 Task: Look for products from Tillamook only.
Action: Mouse pressed left at (24, 106)
Screenshot: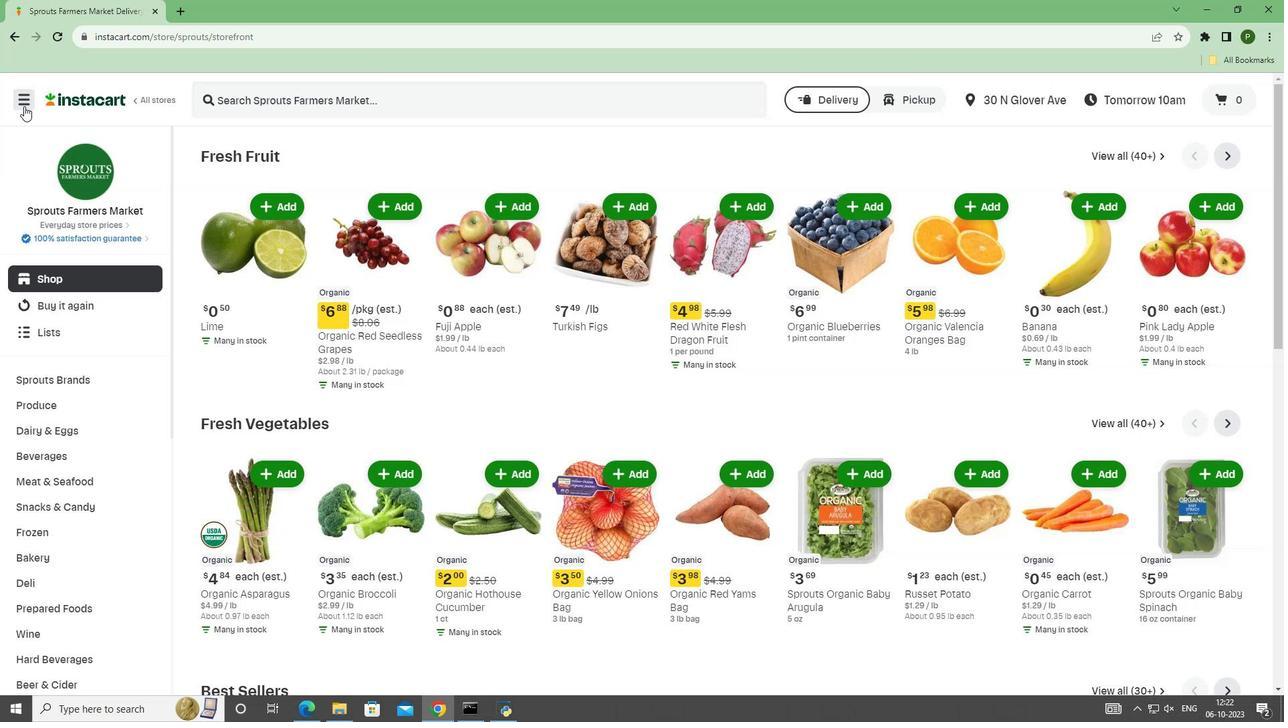 
Action: Mouse moved to (41, 353)
Screenshot: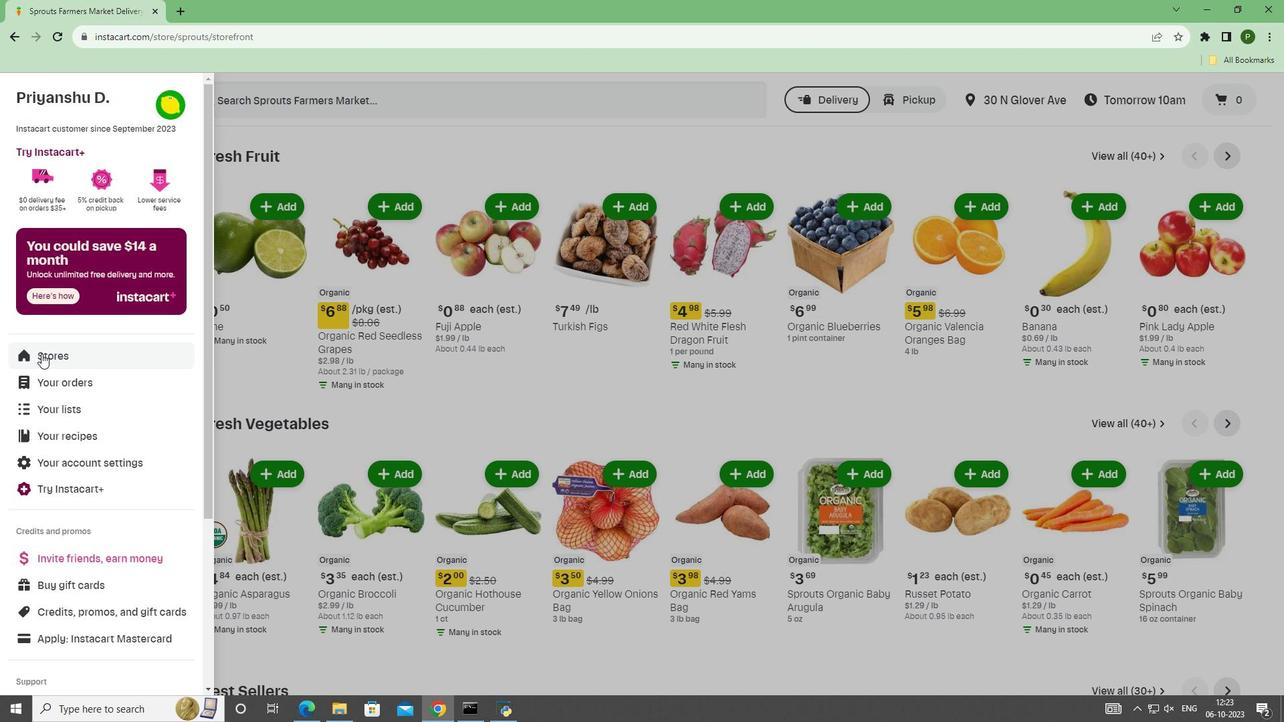
Action: Mouse pressed left at (41, 353)
Screenshot: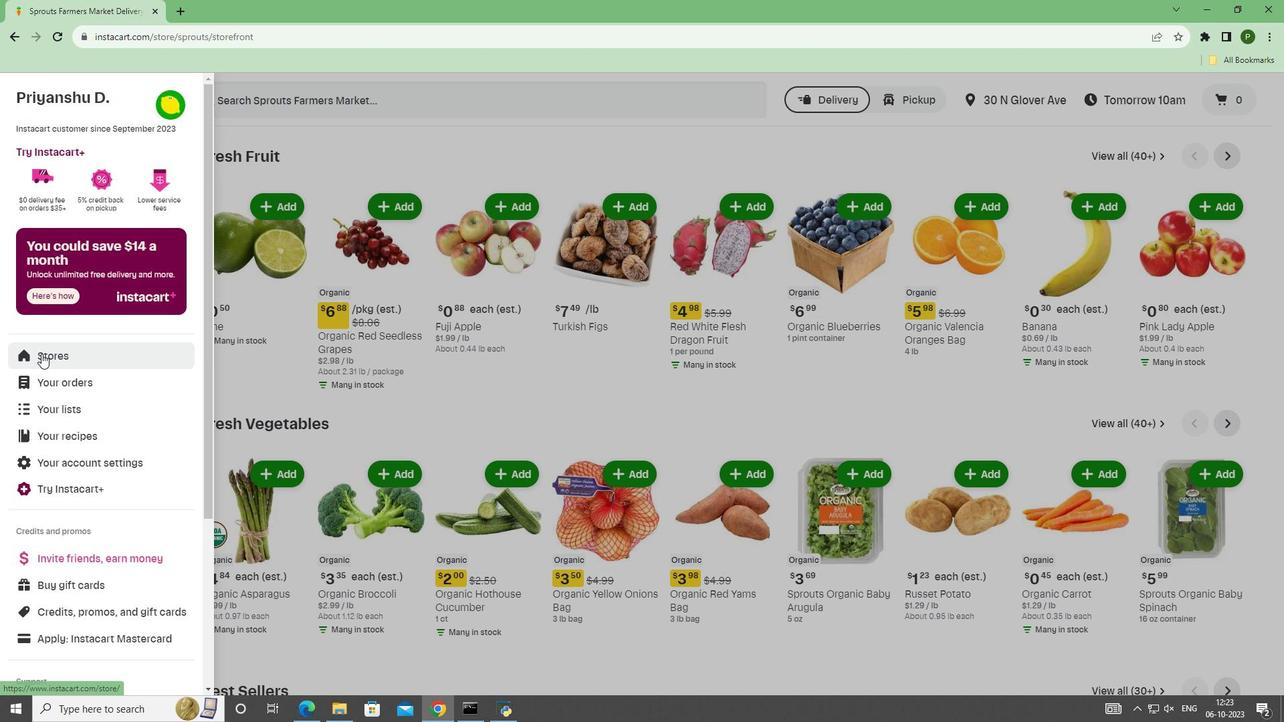 
Action: Mouse moved to (301, 146)
Screenshot: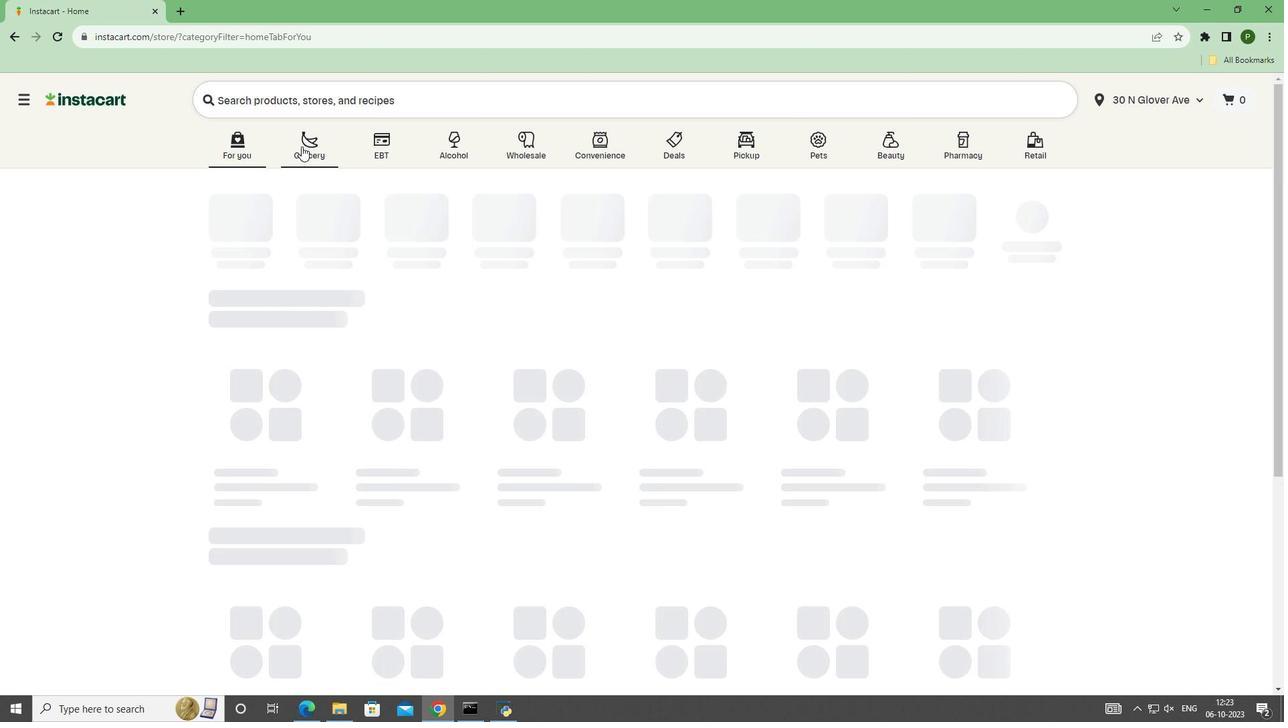 
Action: Mouse pressed left at (301, 146)
Screenshot: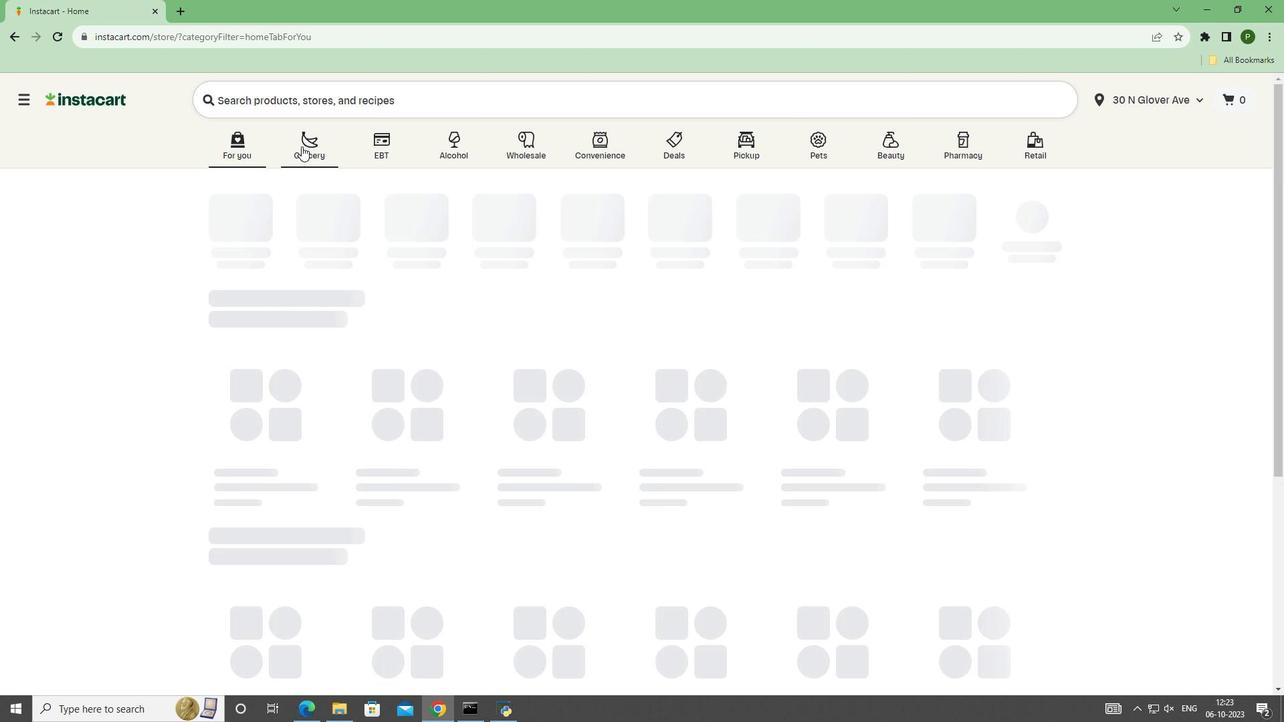 
Action: Mouse moved to (789, 306)
Screenshot: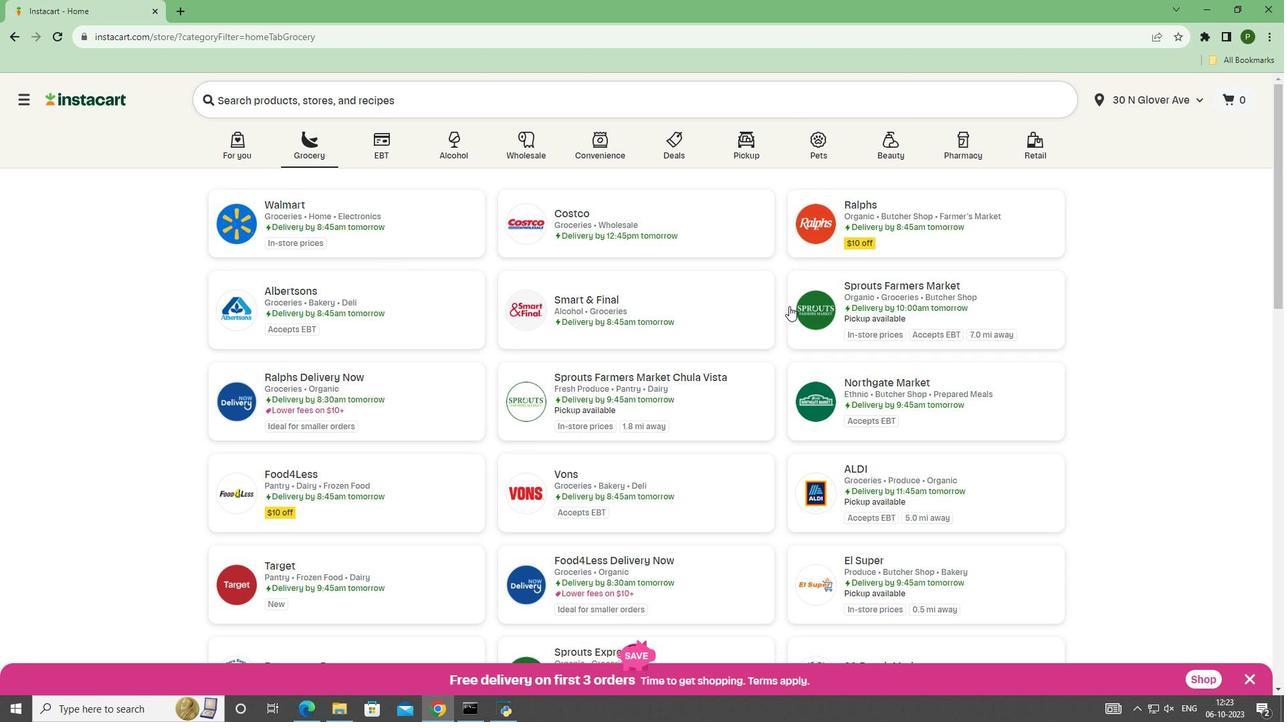 
Action: Mouse pressed left at (789, 306)
Screenshot: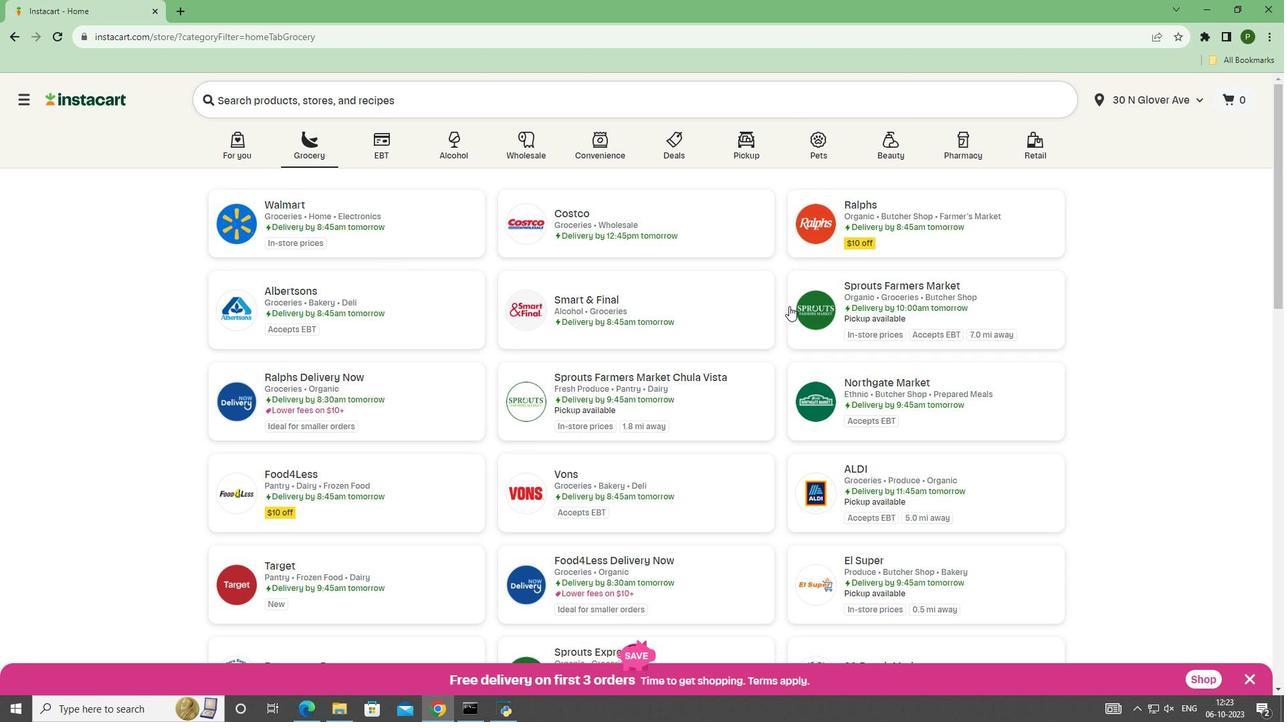 
Action: Mouse moved to (76, 429)
Screenshot: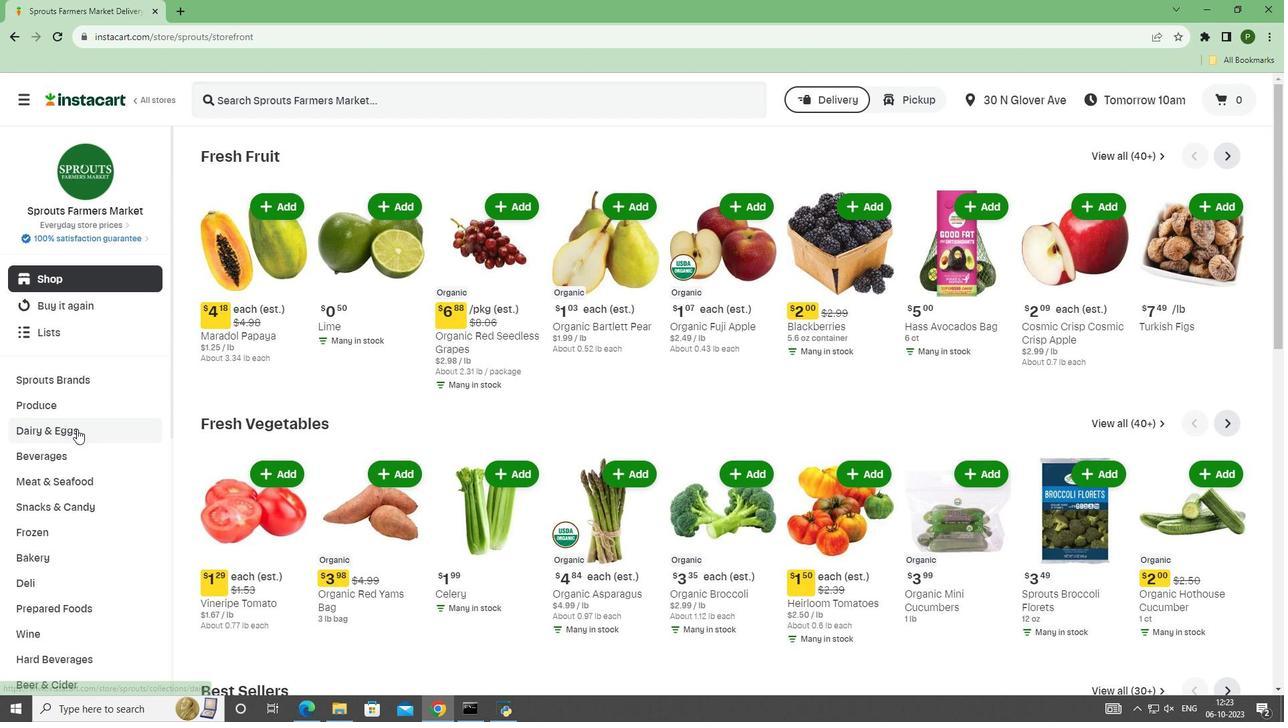 
Action: Mouse pressed left at (76, 429)
Screenshot: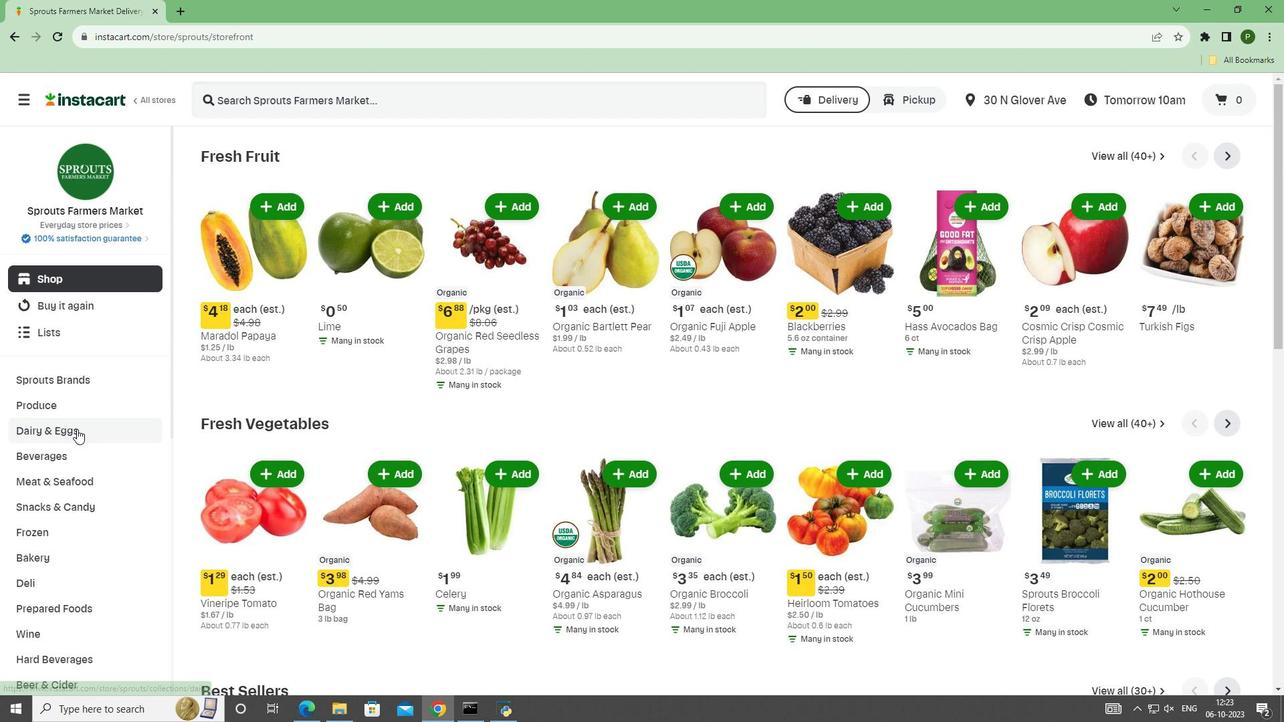 
Action: Mouse moved to (70, 492)
Screenshot: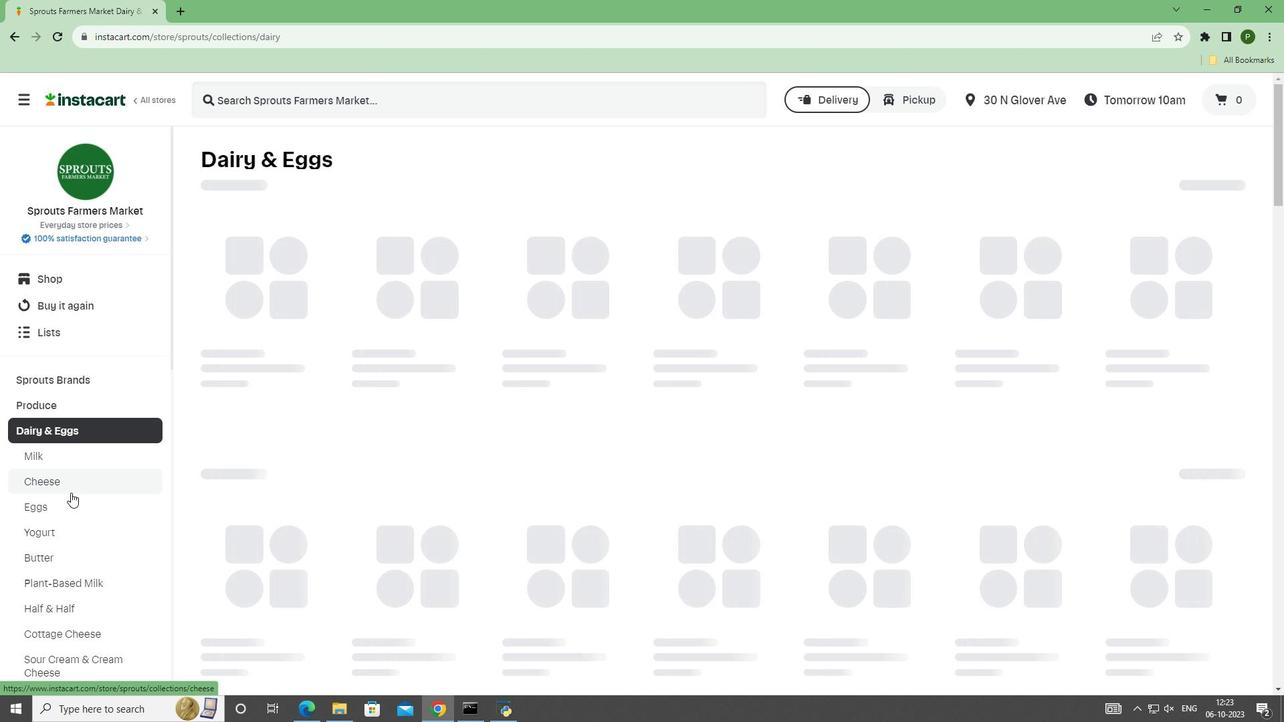 
Action: Mouse pressed left at (70, 492)
Screenshot: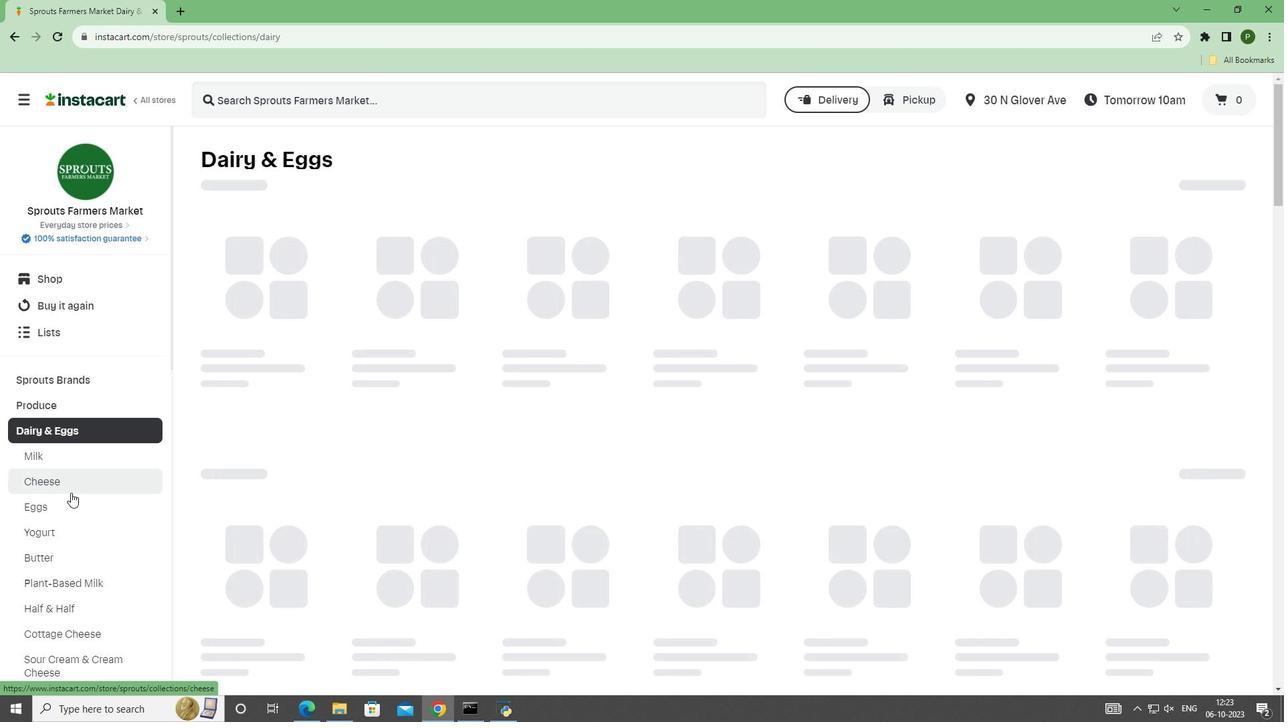 
Action: Mouse moved to (416, 283)
Screenshot: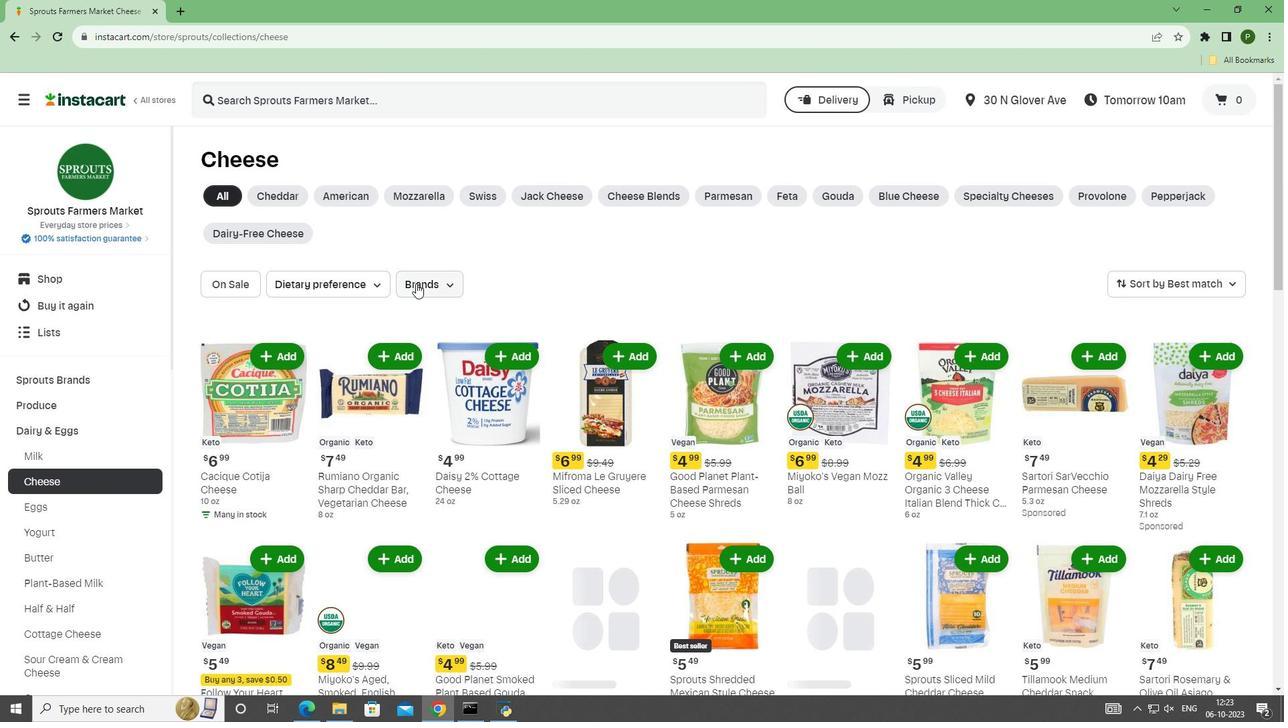 
Action: Mouse pressed left at (416, 283)
Screenshot: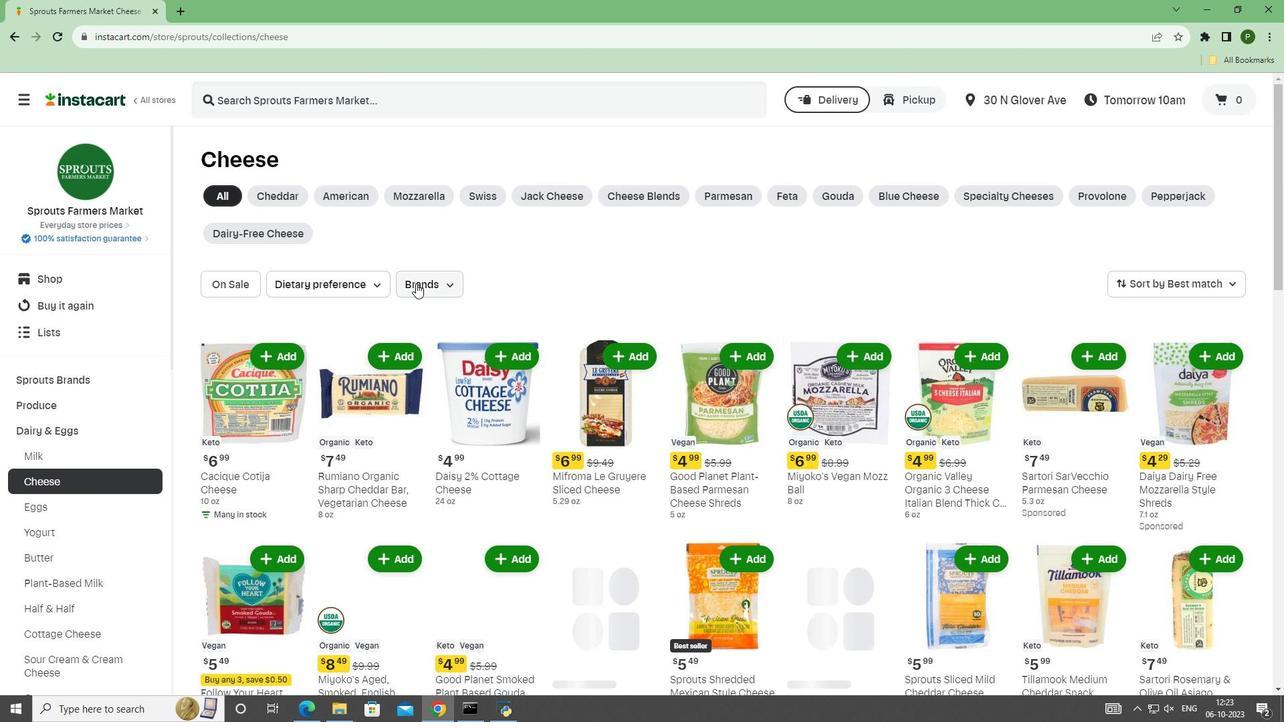 
Action: Mouse moved to (456, 404)
Screenshot: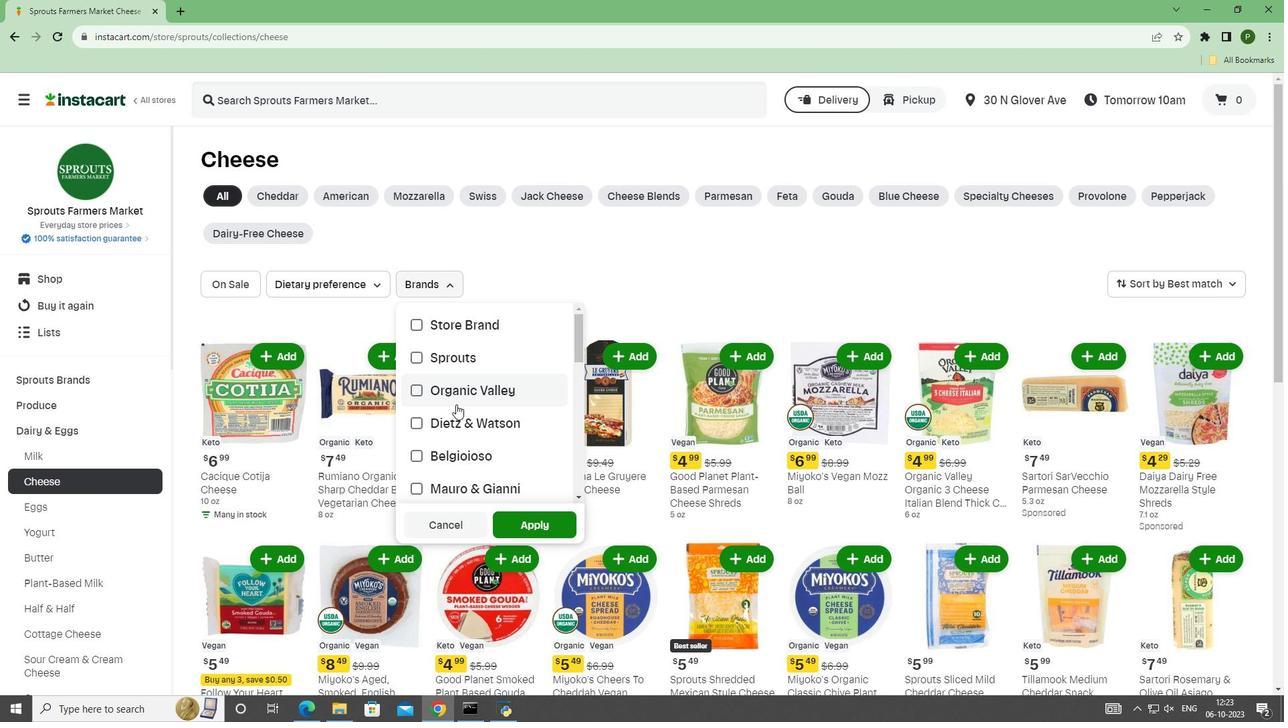 
Action: Mouse scrolled (456, 404) with delta (0, 0)
Screenshot: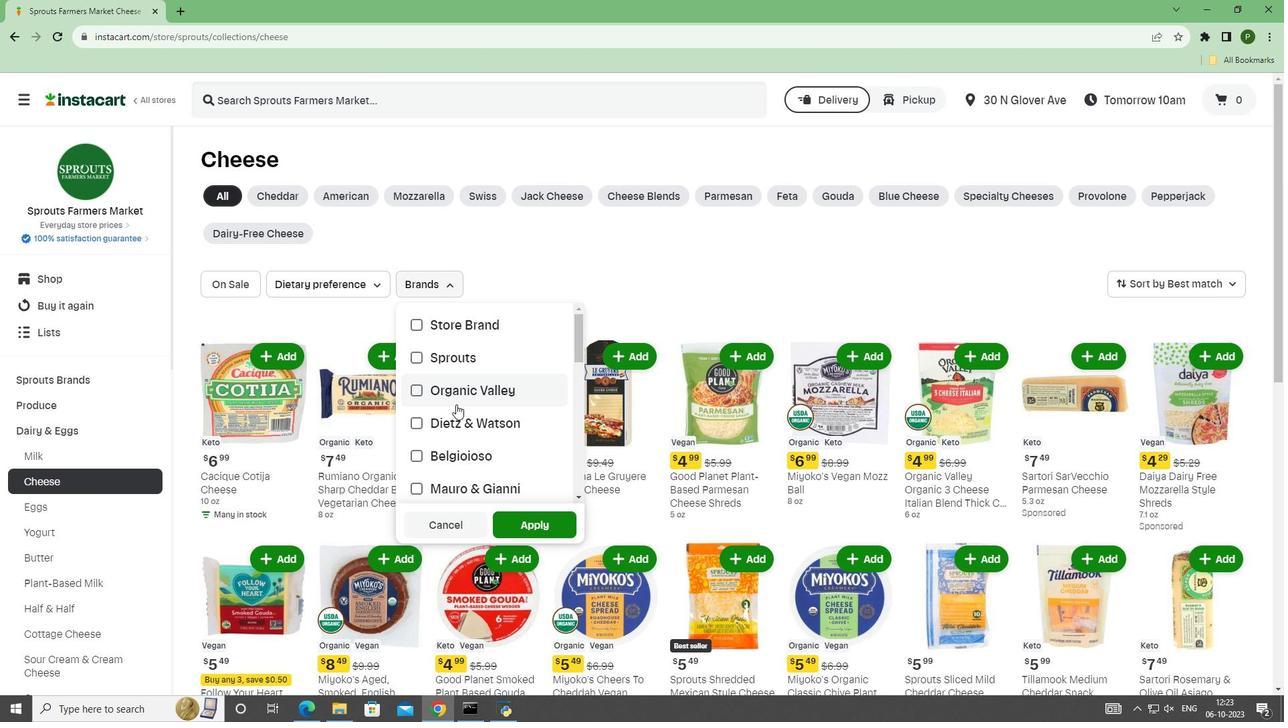 
Action: Mouse moved to (457, 448)
Screenshot: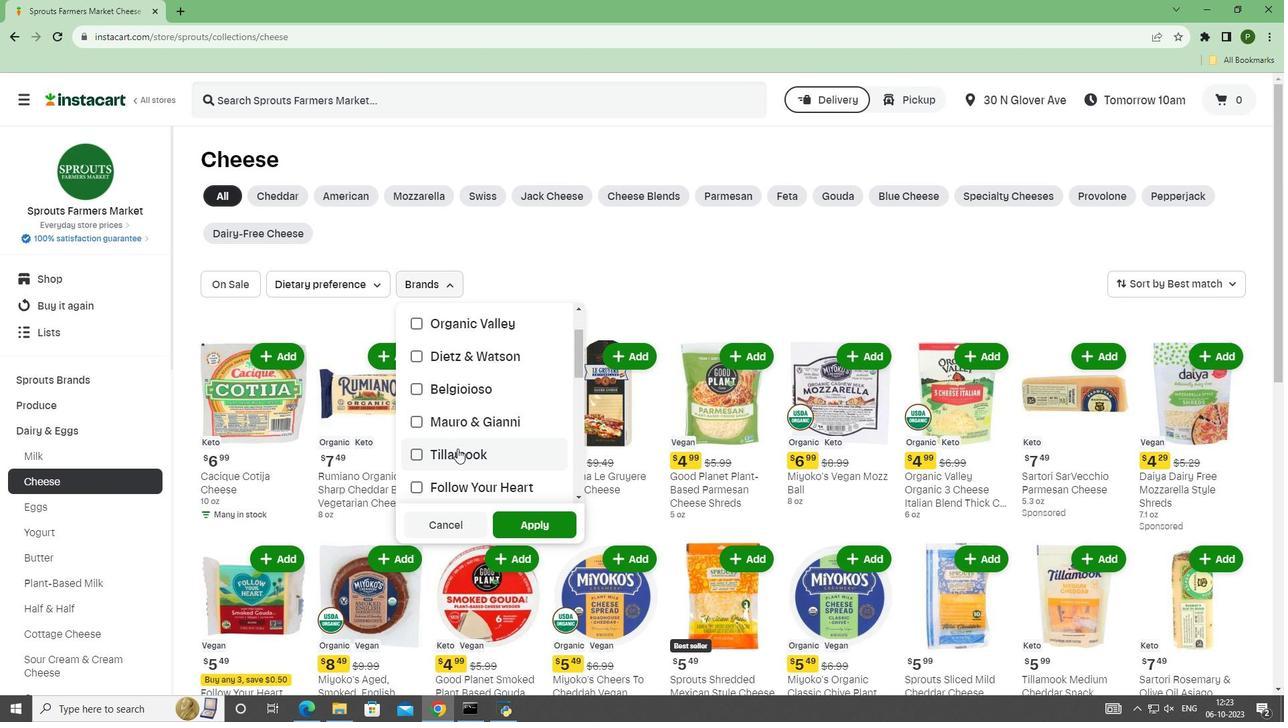 
Action: Mouse pressed left at (457, 448)
Screenshot: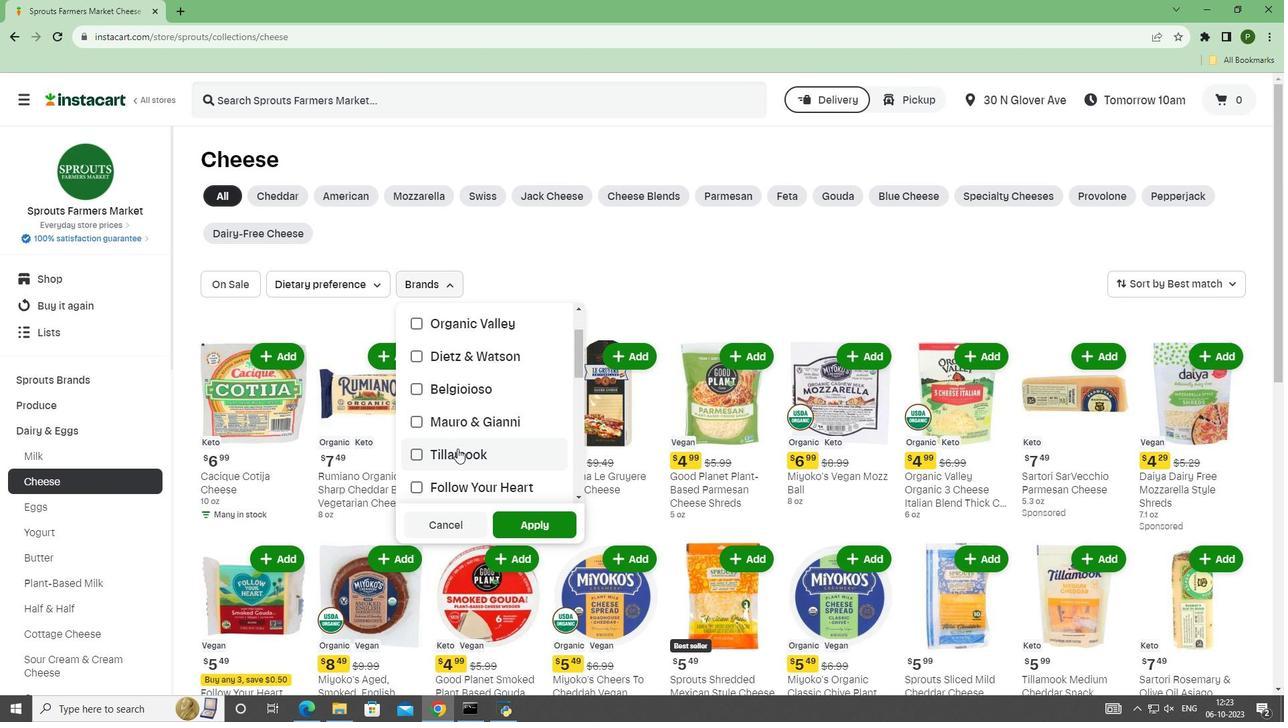 
Action: Mouse moved to (515, 517)
Screenshot: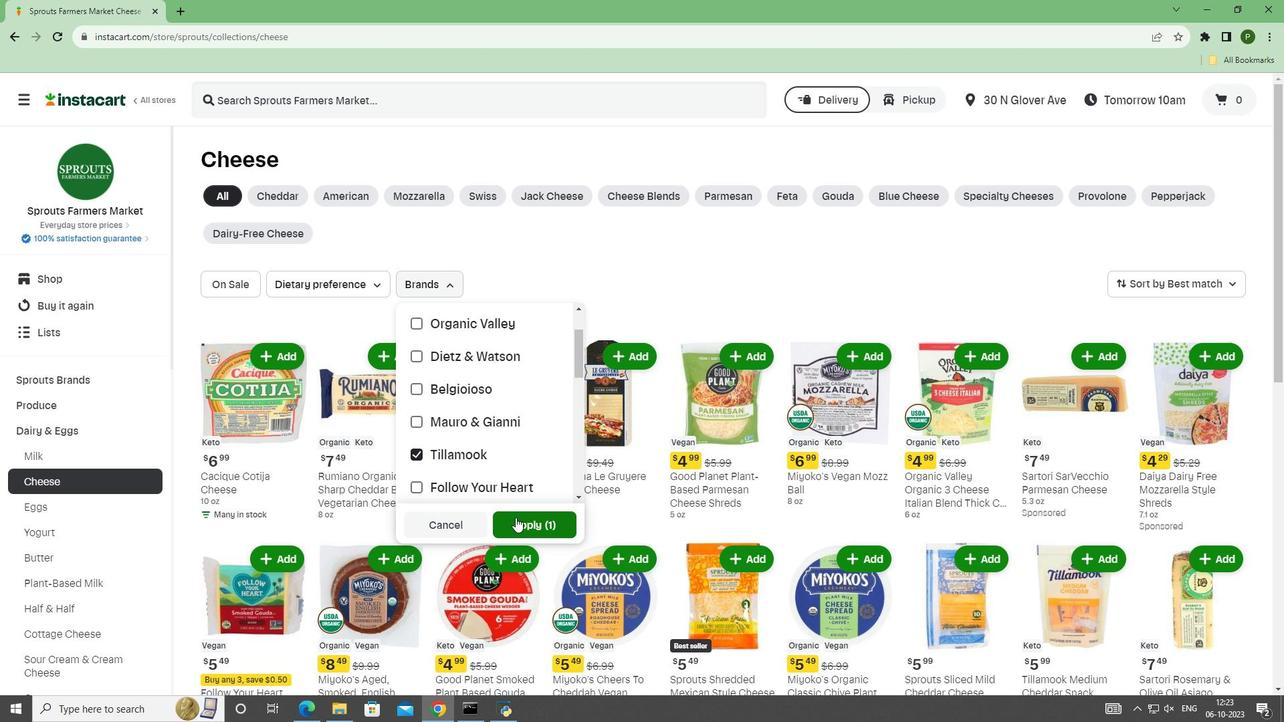 
Action: Mouse pressed left at (515, 517)
Screenshot: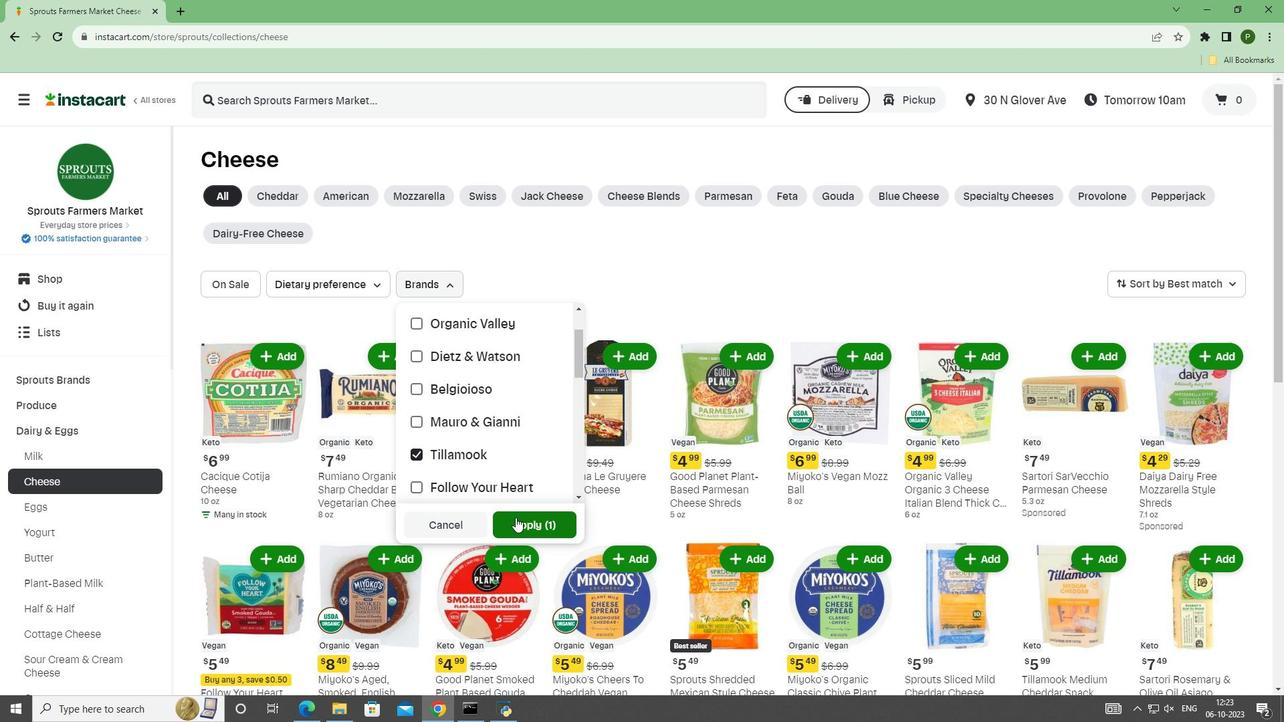 
Action: Mouse moved to (699, 577)
Screenshot: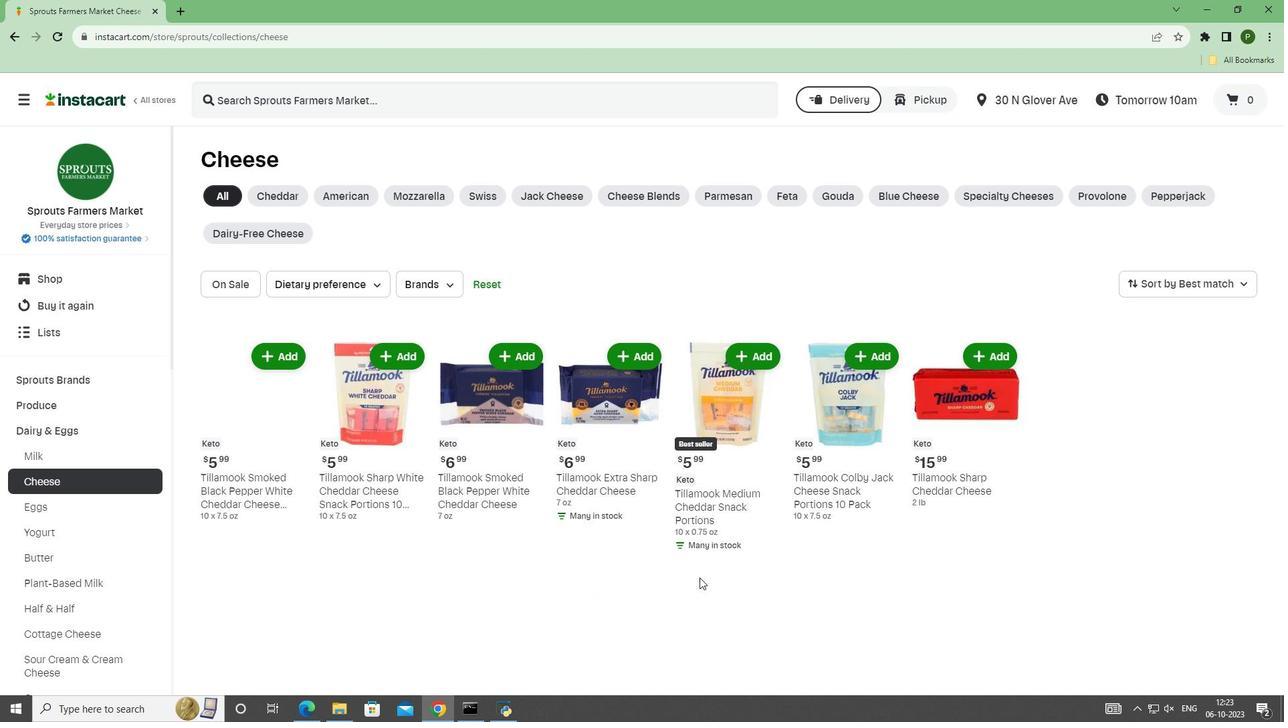 
